 Task: Where is the Leaning Tower of Pisa located?
Action: Mouse moved to (73, 129)
Screenshot: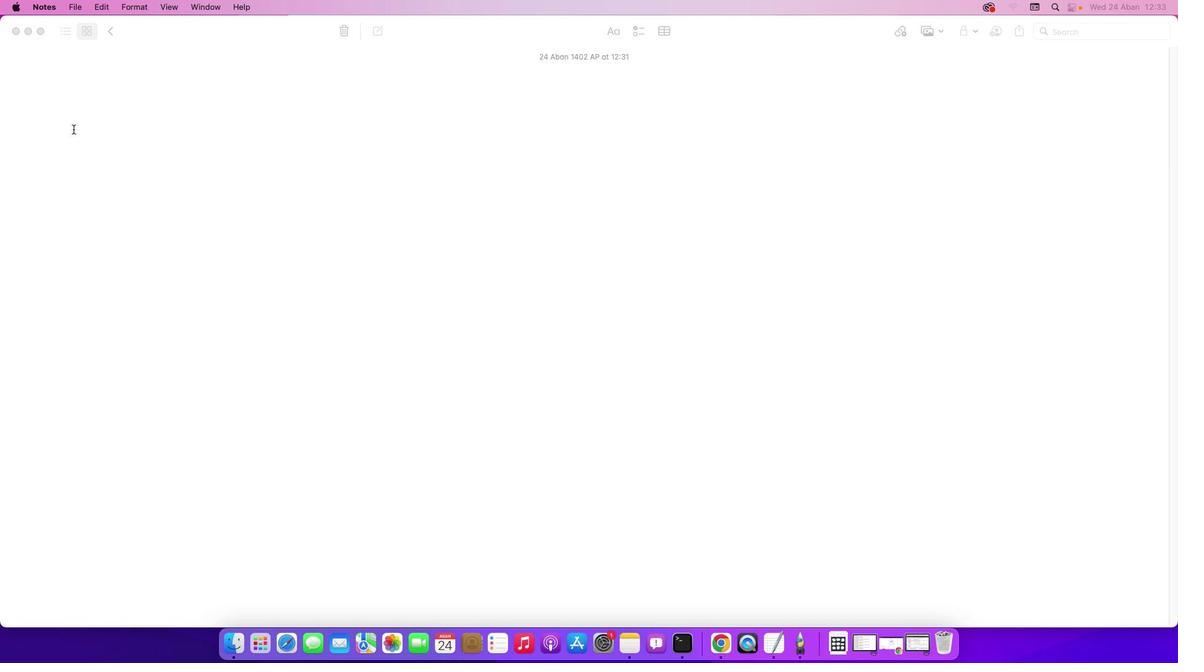 
Action: Mouse pressed left at (73, 129)
Screenshot: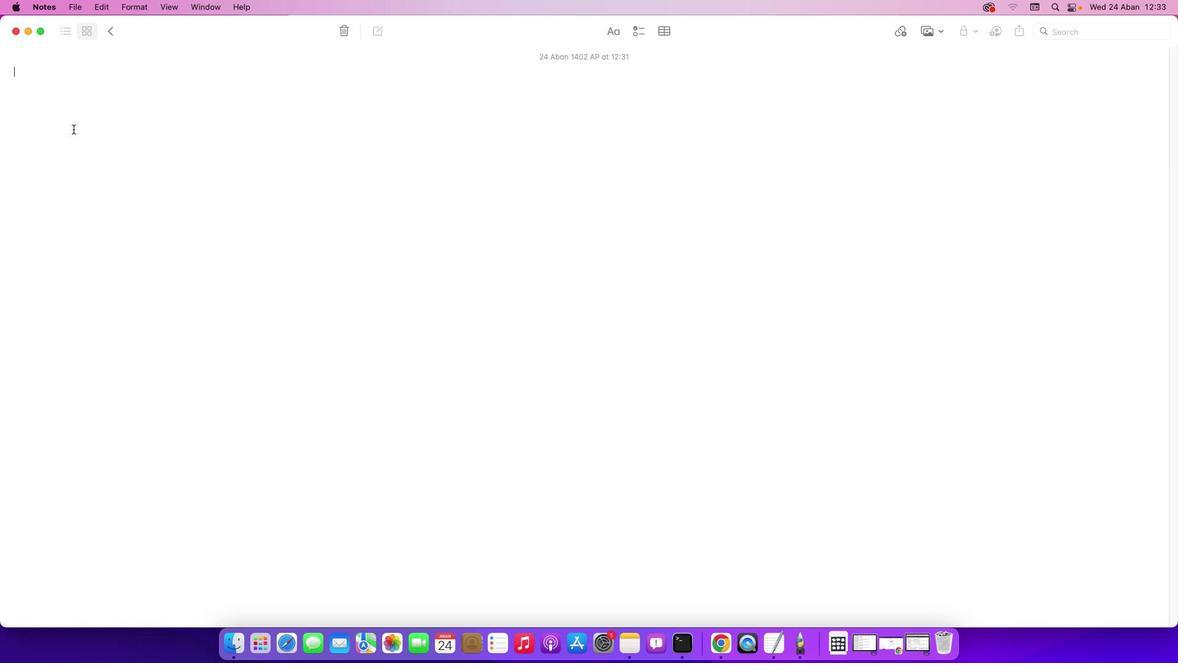 
Action: Mouse moved to (73, 128)
Screenshot: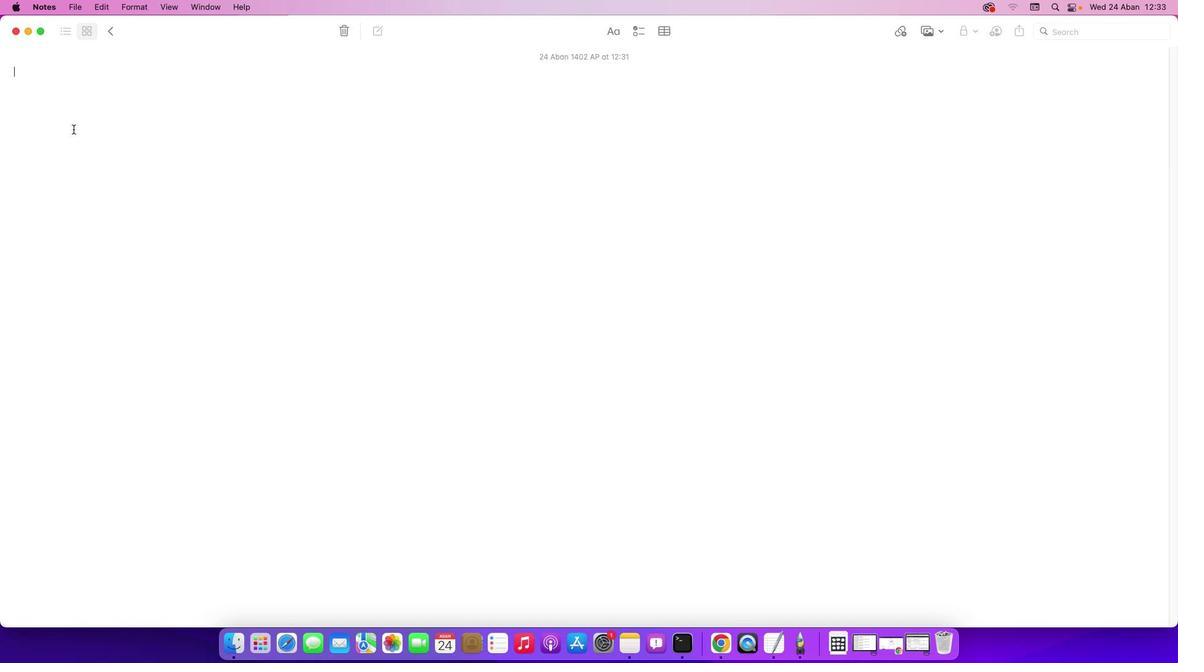 
Action: Key pressed Key.shift'W''h''e''r''e'Key.space'i''s'Key.space't''h''e'Key.spaceKey.shift'L''e''a''n''i''n''g'Key.spaceKey.shift'T''o''w''e''r'Key.space'o''f'Key.spaceKey.shift'P''i''s''a'Key.spaceKey.shift'L'Key.backspace'l''o''c''a''t''e''d'Key.shift_r'?'Key.enter
Screenshot: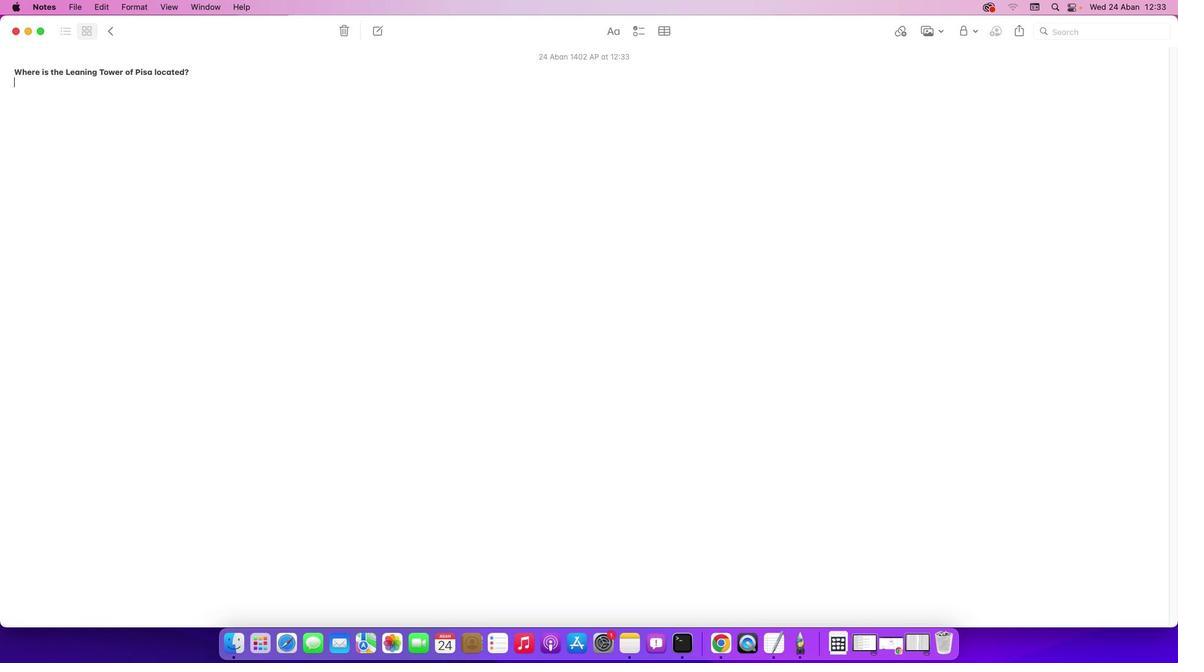 
Action: Mouse moved to (29, 32)
Screenshot: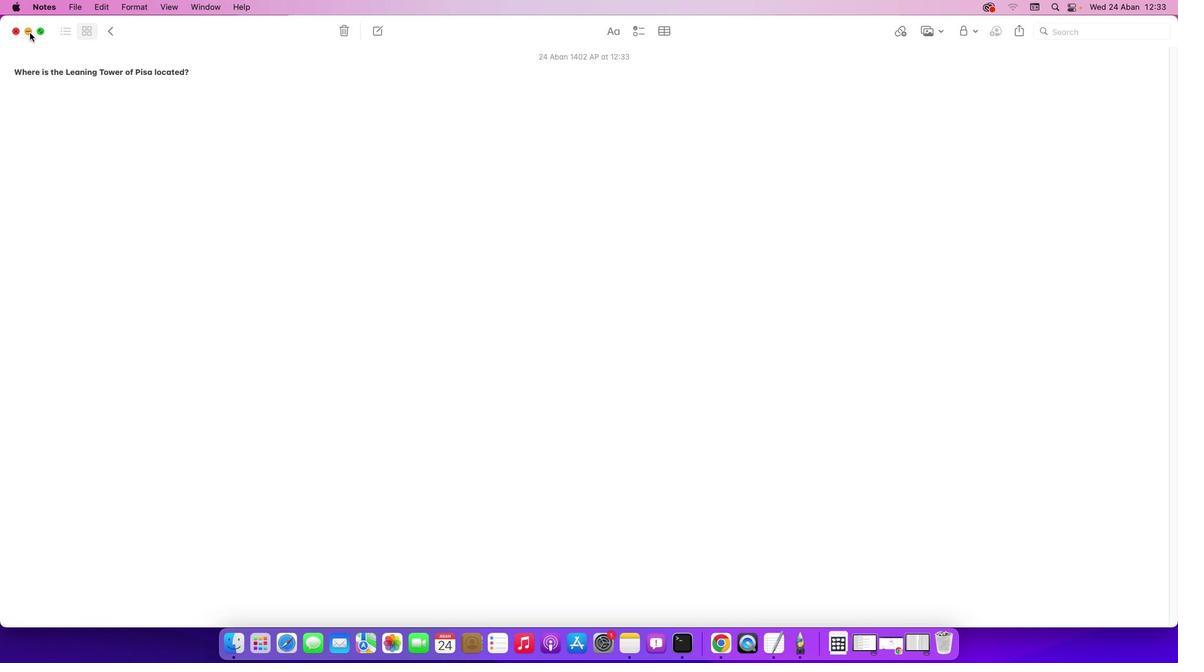 
Action: Mouse pressed left at (29, 32)
Screenshot: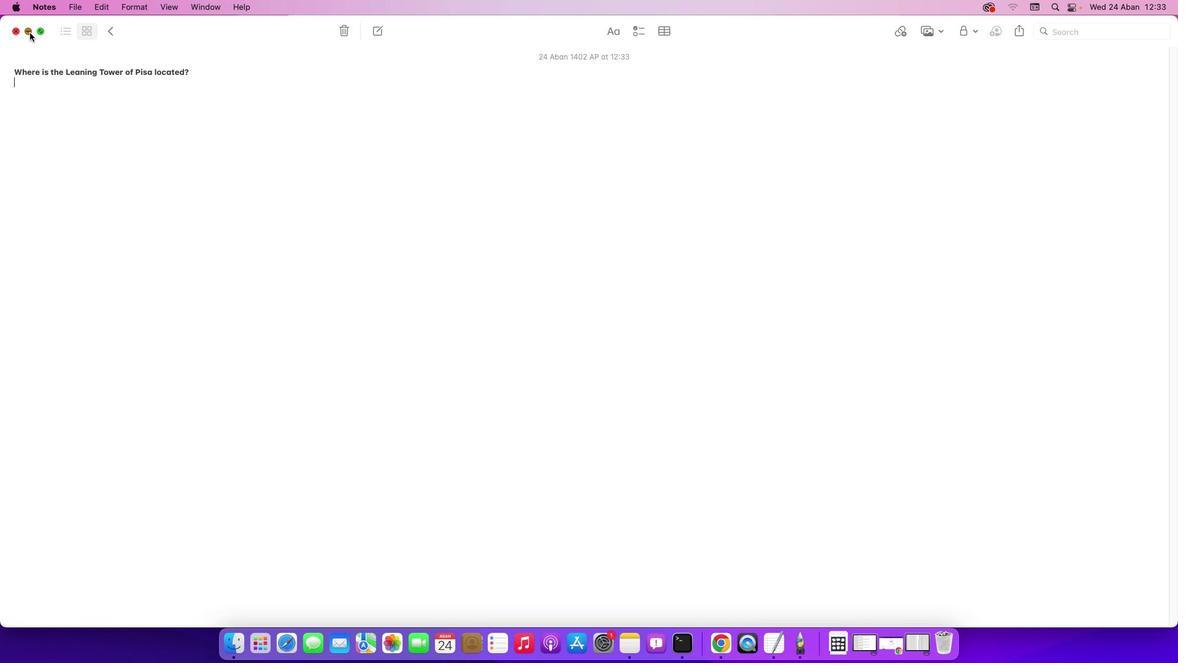 
Action: Mouse moved to (880, 644)
Screenshot: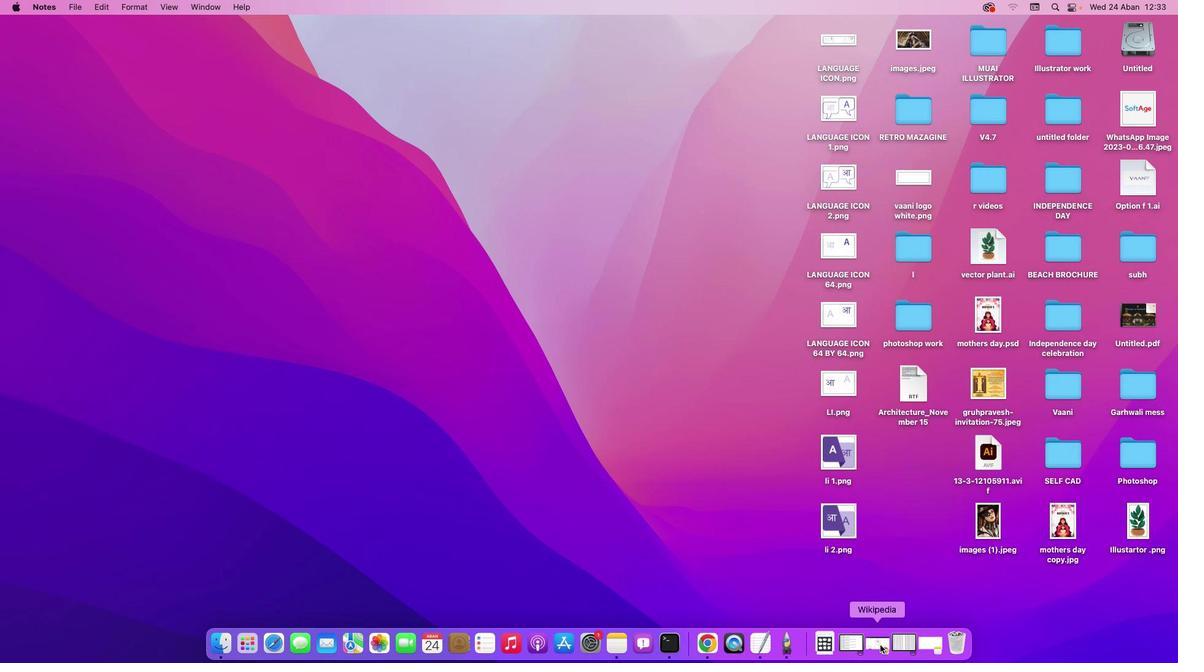 
Action: Mouse pressed left at (880, 644)
Screenshot: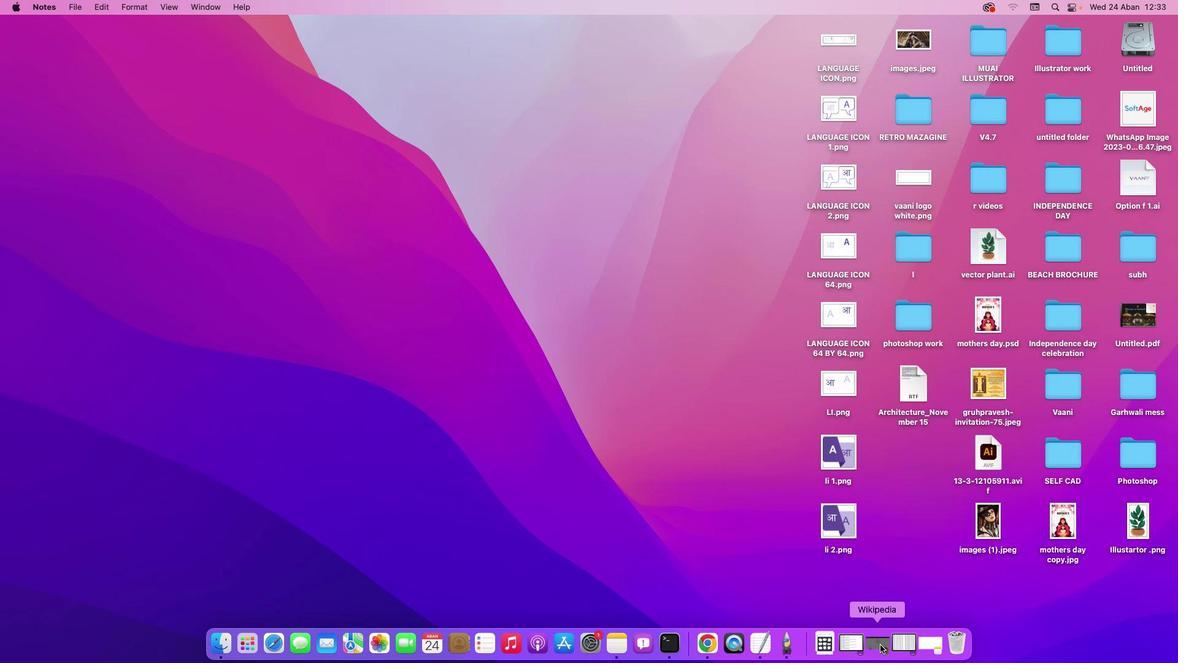 
Action: Mouse moved to (462, 370)
Screenshot: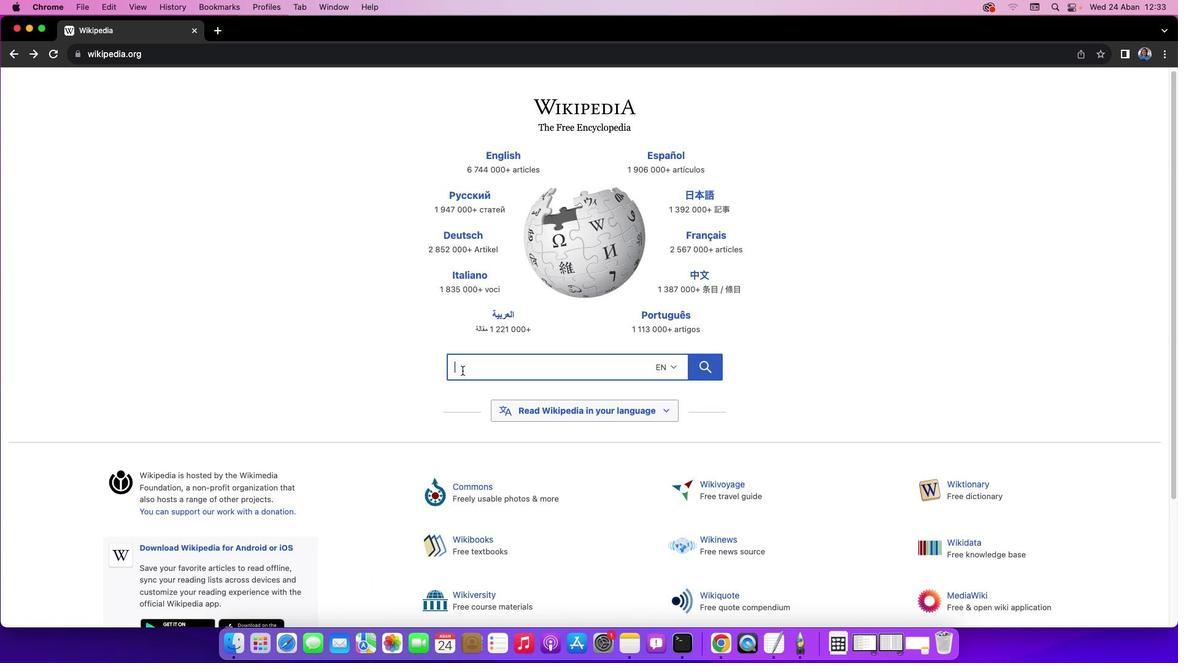 
Action: Mouse pressed left at (462, 370)
Screenshot: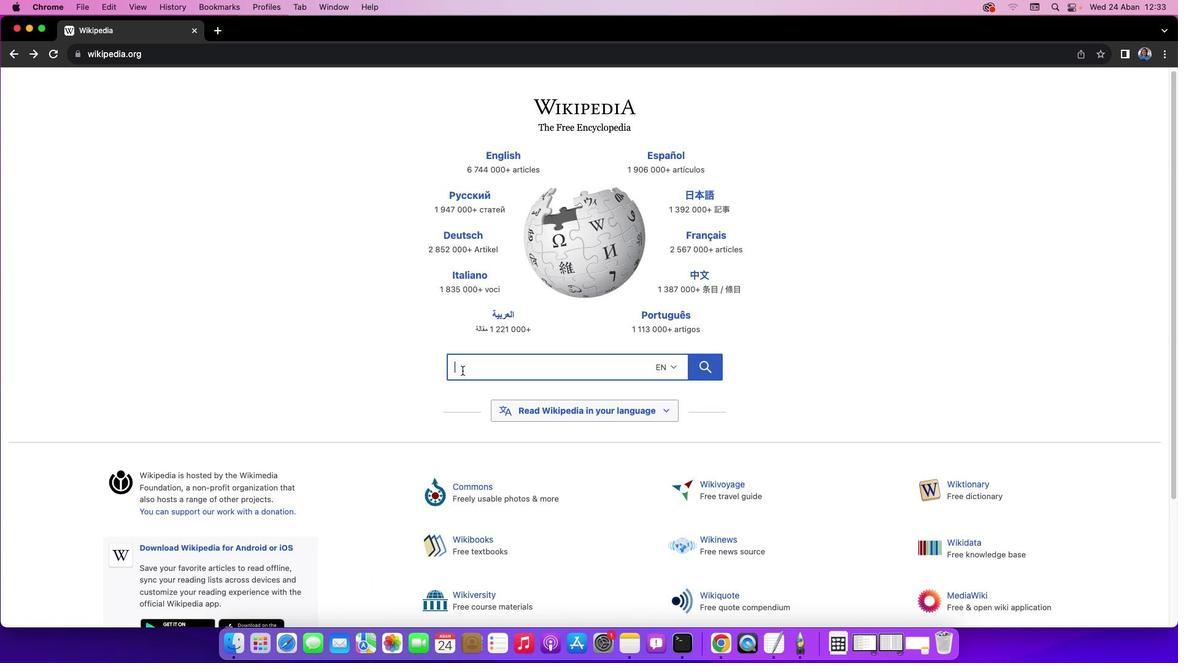 
Action: Key pressed Key.shift'L''e''a''n''i''n''g'Key.spaceKey.shift'T''o''w''e''r'Key.space'o''f'Key.spaceKey.shift'P''i''s''a'
Screenshot: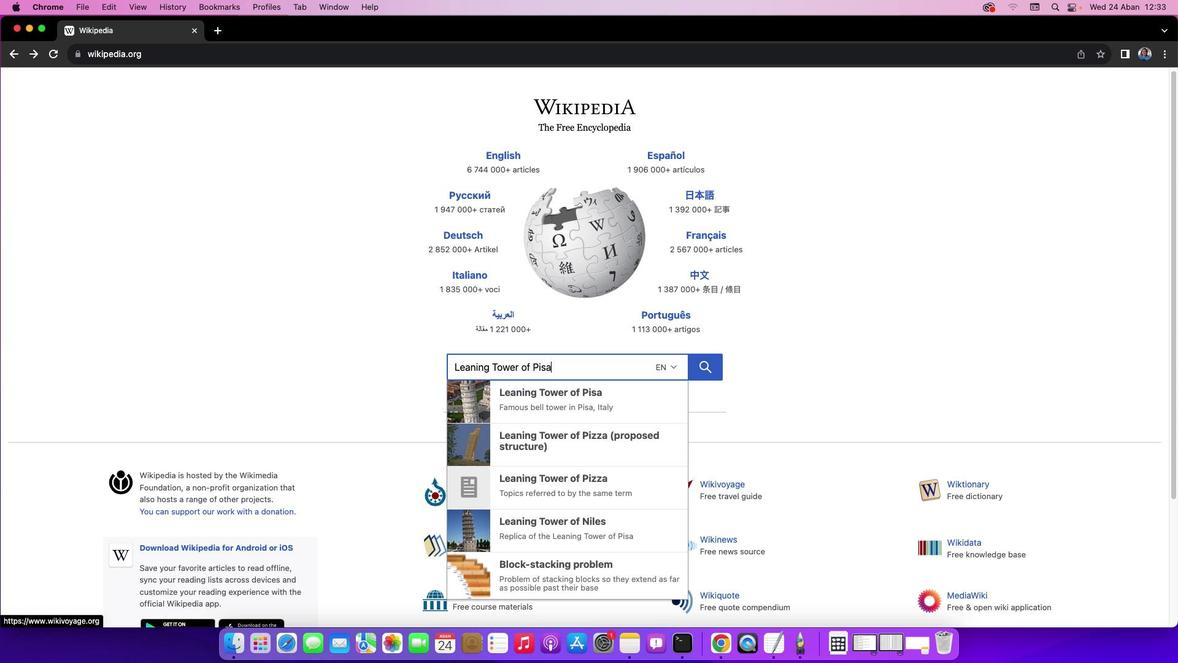 
Action: Mouse moved to (557, 395)
Screenshot: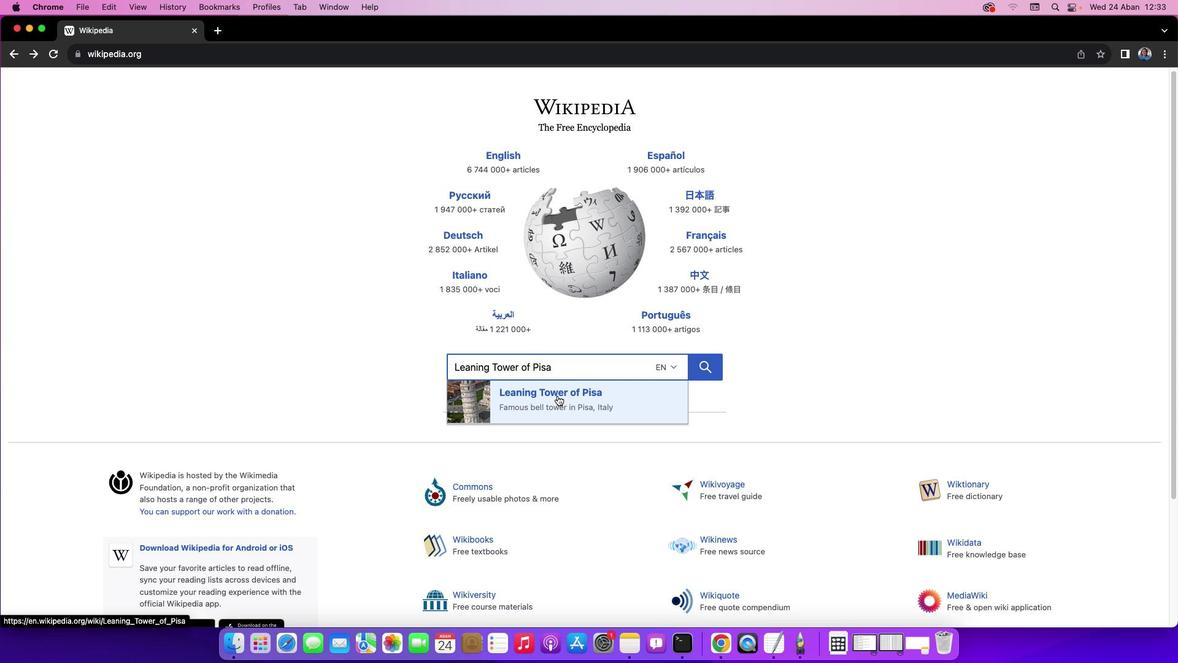 
Action: Mouse pressed left at (557, 395)
Screenshot: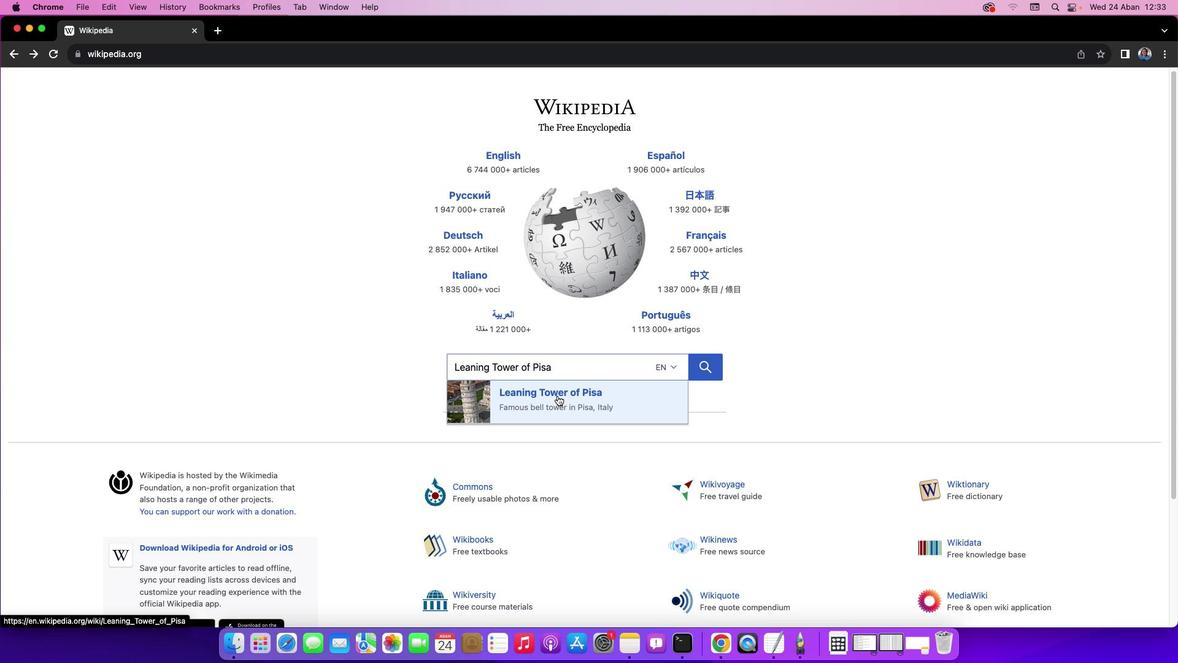 
Action: Mouse moved to (1175, 99)
Screenshot: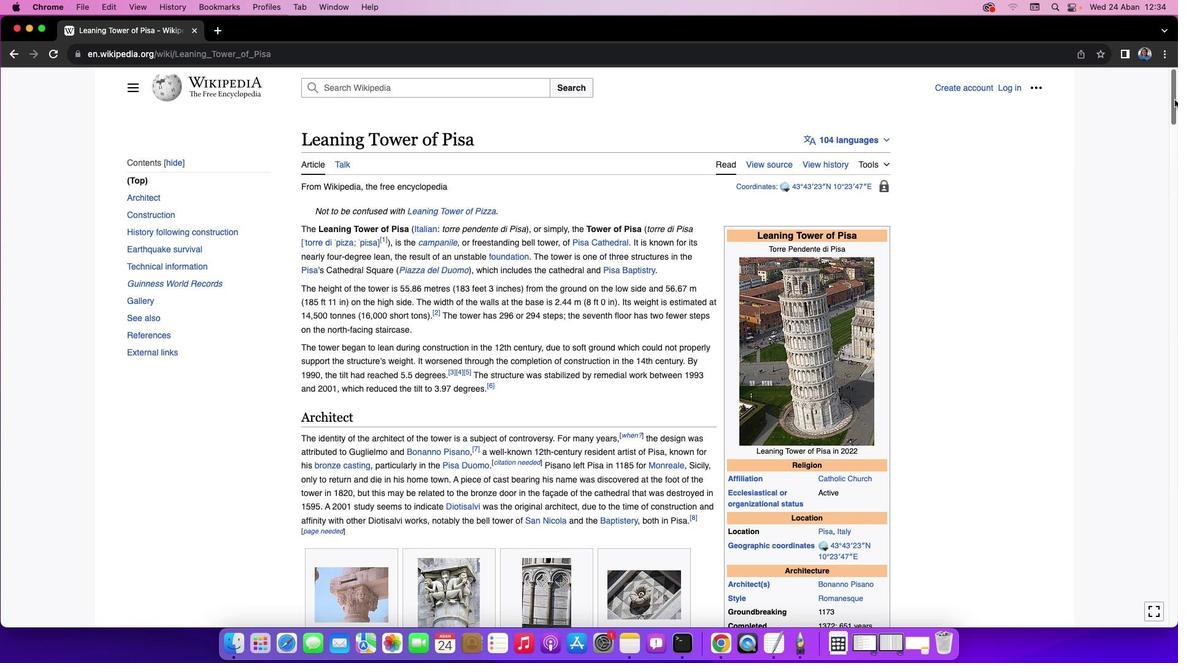 
Action: Mouse pressed left at (1175, 99)
Screenshot: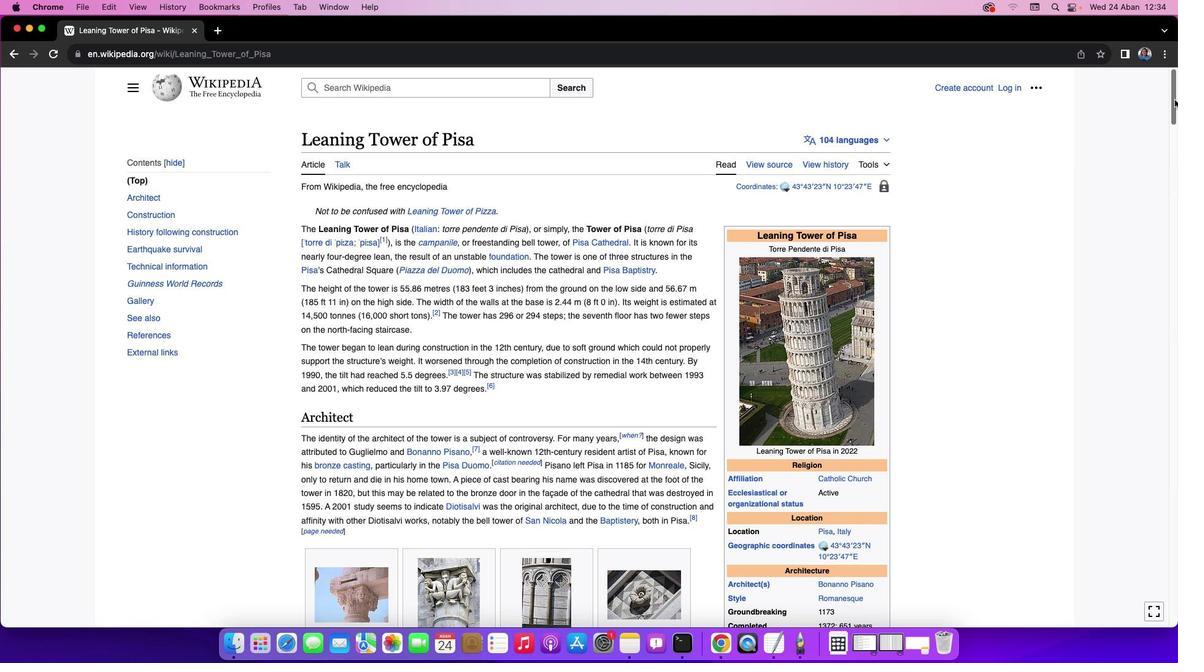 
Action: Mouse moved to (920, 643)
Screenshot: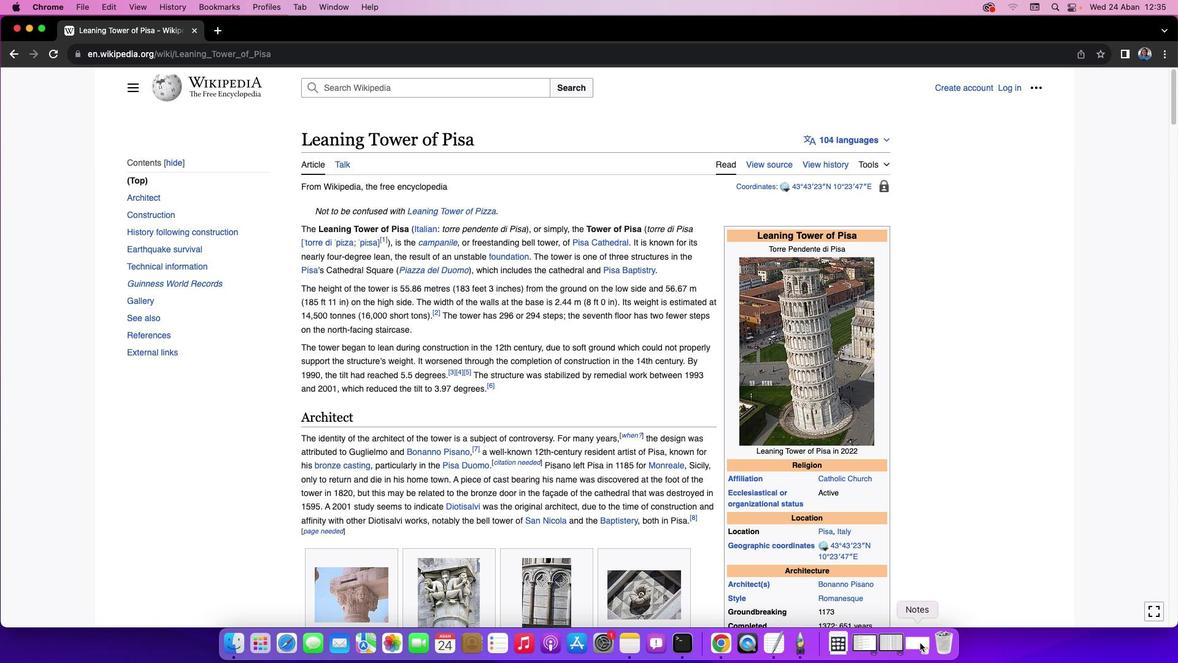 
Action: Mouse pressed left at (920, 643)
Screenshot: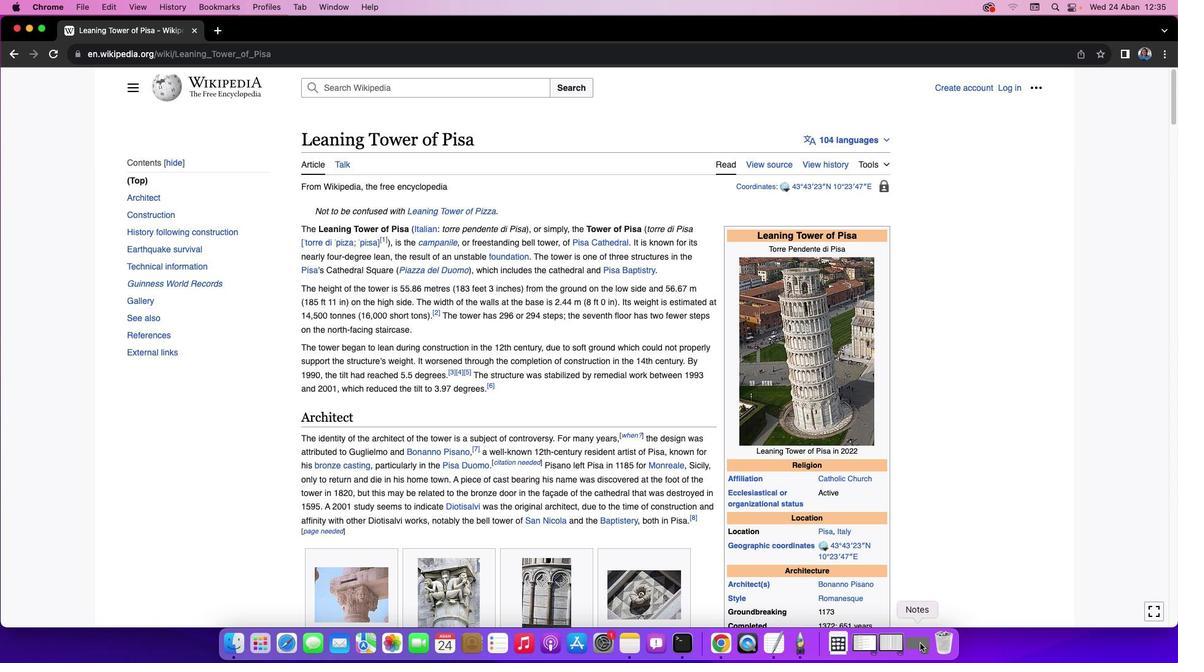 
Action: Mouse moved to (136, 65)
Screenshot: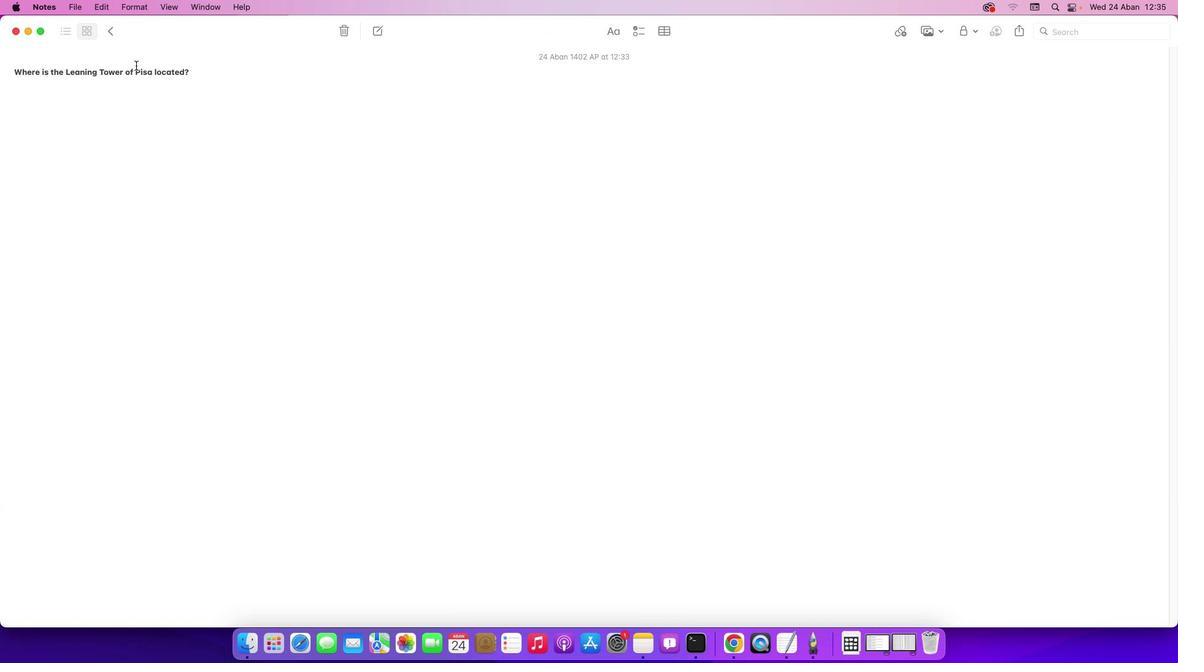 
Action: Key pressed Key.shift'T''h''e'
Screenshot: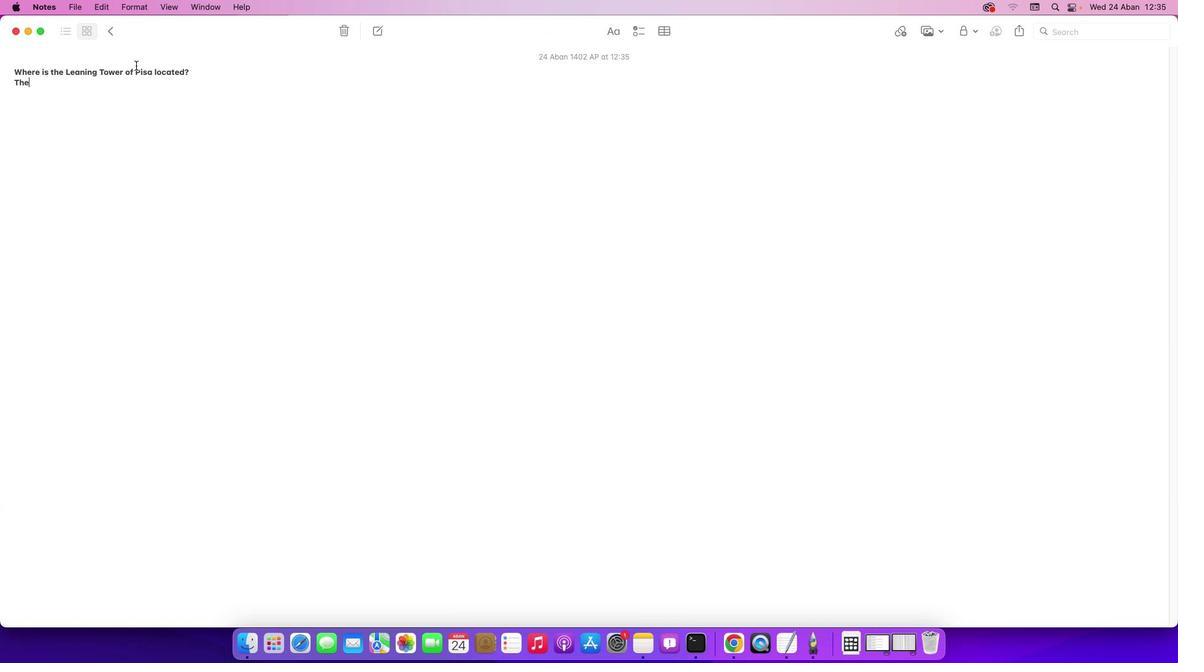 
Action: Mouse moved to (136, 65)
Screenshot: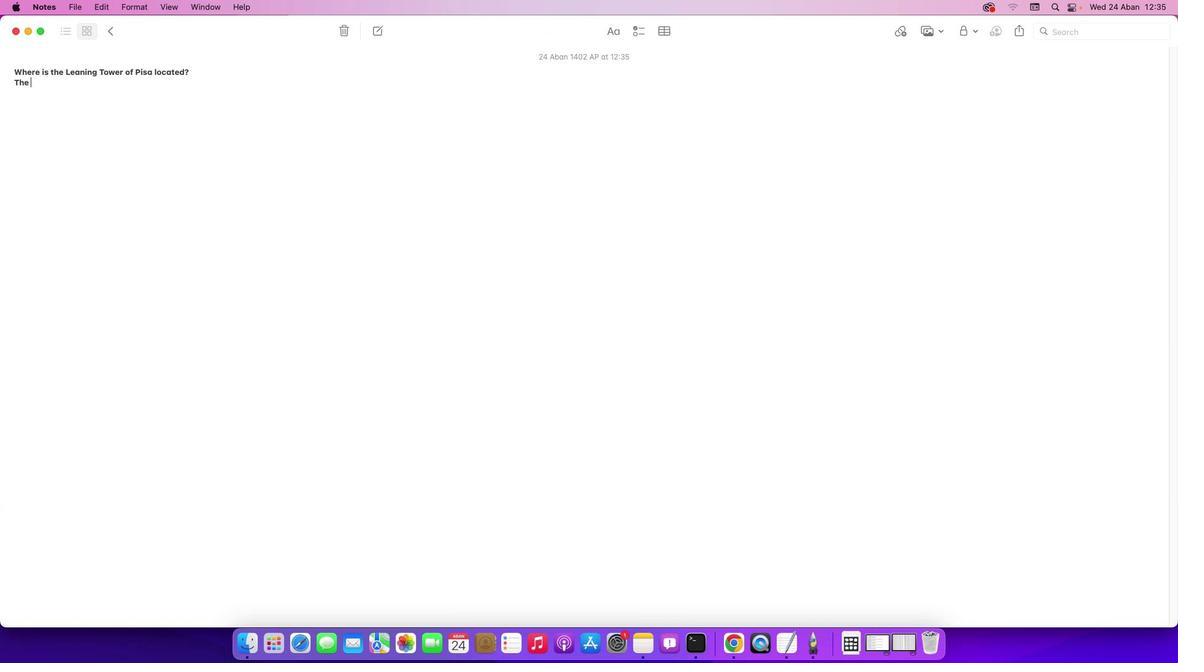 
Action: Key pressed Key.spaceKey.shift'L''e''n''i'Key.backspaceKey.backspace'a''n''i''n''g'Key.spaceKey.shift'T''o''w''e''r'Key.space'o''f'Key.spaceKey.shift'P''i''s''a'Key.space'i''s'Key.space'l''o''c''a''t''e''d'Key.space'i''n'Key.space't''h''e'Key.space'c''i''t''y'Key.space'o''f'Key.spaceKey.shift'P''i''s''a'Key.space'o''f'Key.space't''h''e'Key.spaceKey.shift'T''u''r'Key.backspace's''c''a''n''y'Key.space'r''e''g''i''o''n'Key.space'i''n'Key.spaceKey.shift'I''t''a''l''y'Key.spaceKey.backspace'.'
Screenshot: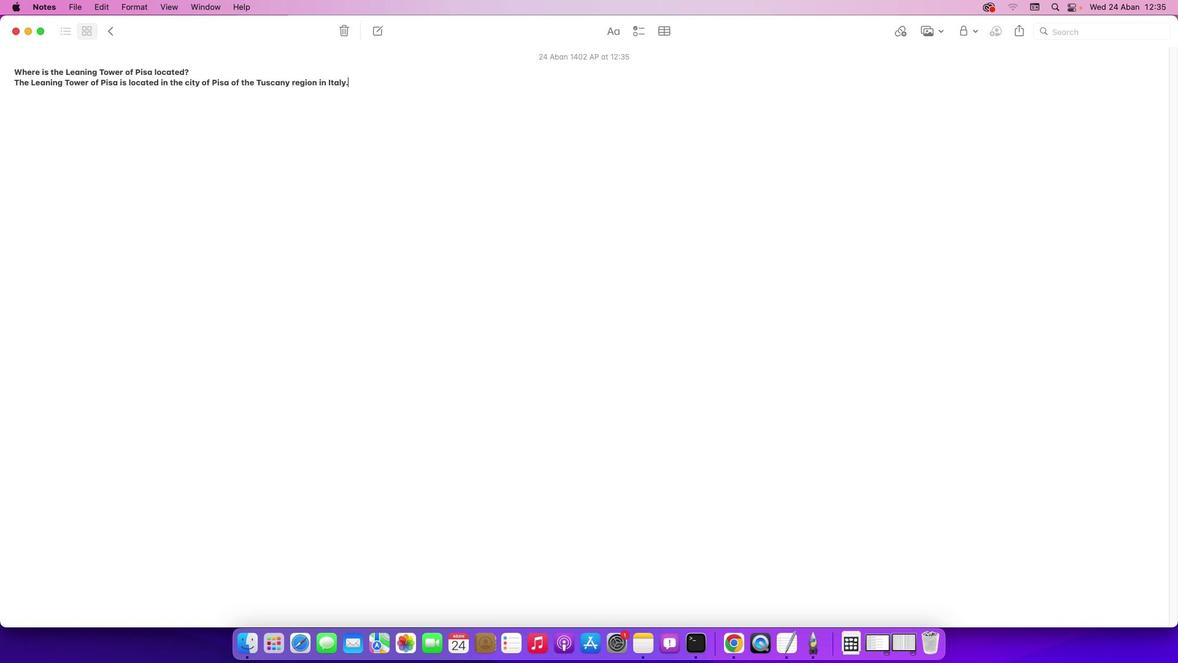 
